 Task: Create a rule from the Recommended list, Task Added to this Project -> add SubTasks in the project AgileCrest with SubTasks Gather and Analyse Requirements , Design and Implement Solution , System Test and UAT , Release to Production / Go Live
Action: Mouse moved to (412, 272)
Screenshot: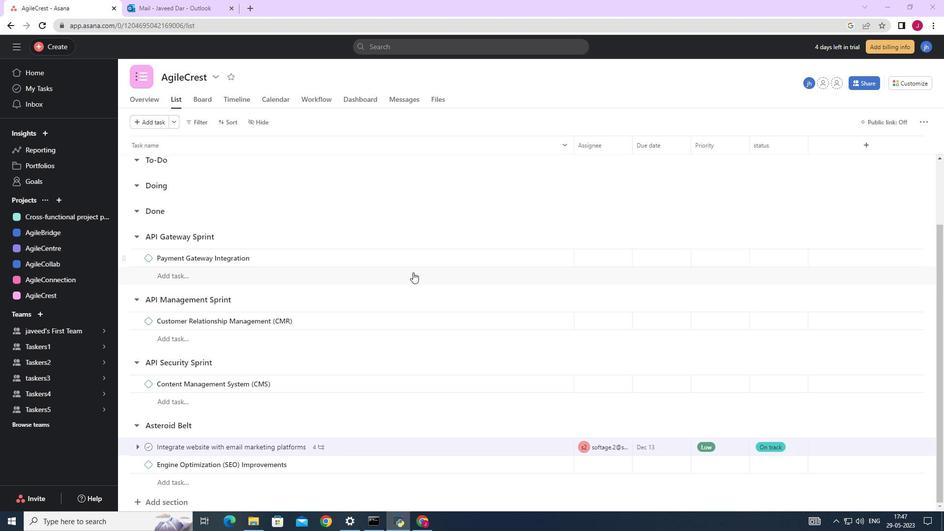 
Action: Mouse scrolled (412, 272) with delta (0, 0)
Screenshot: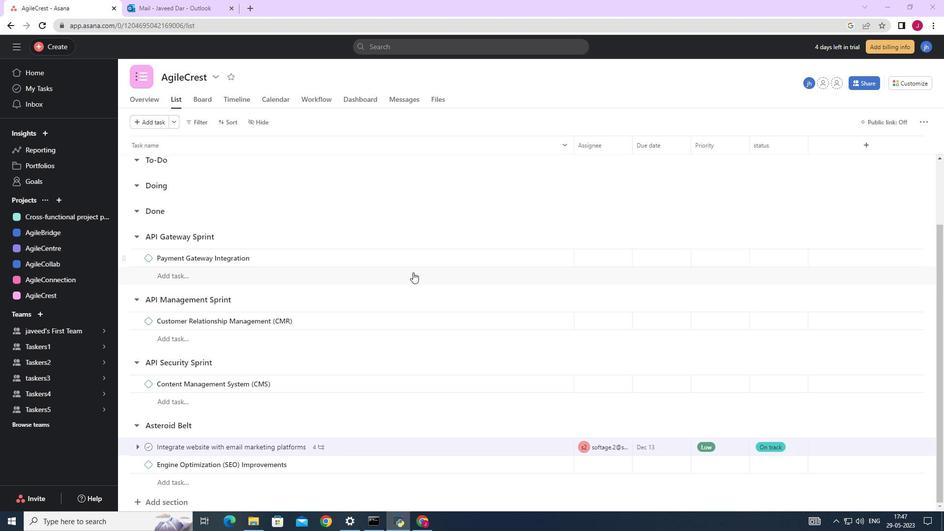 
Action: Mouse moved to (411, 272)
Screenshot: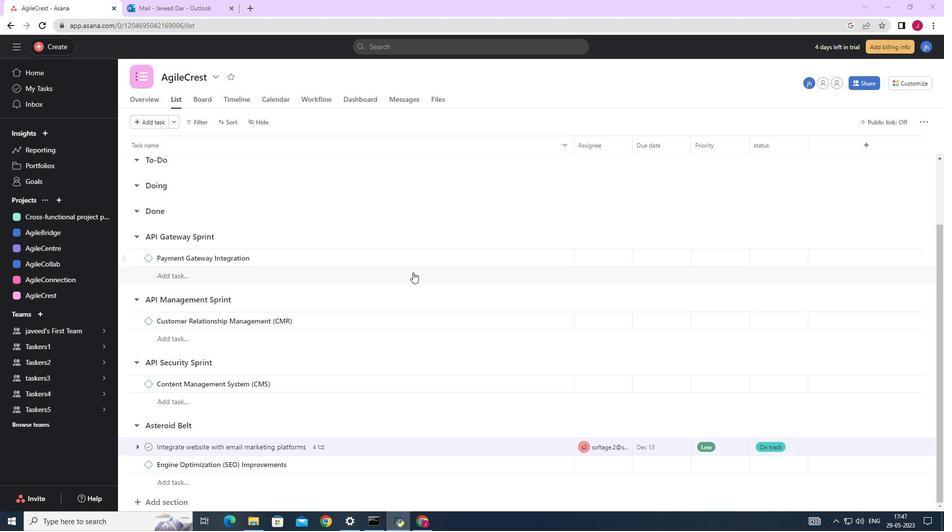 
Action: Mouse scrolled (411, 272) with delta (0, 0)
Screenshot: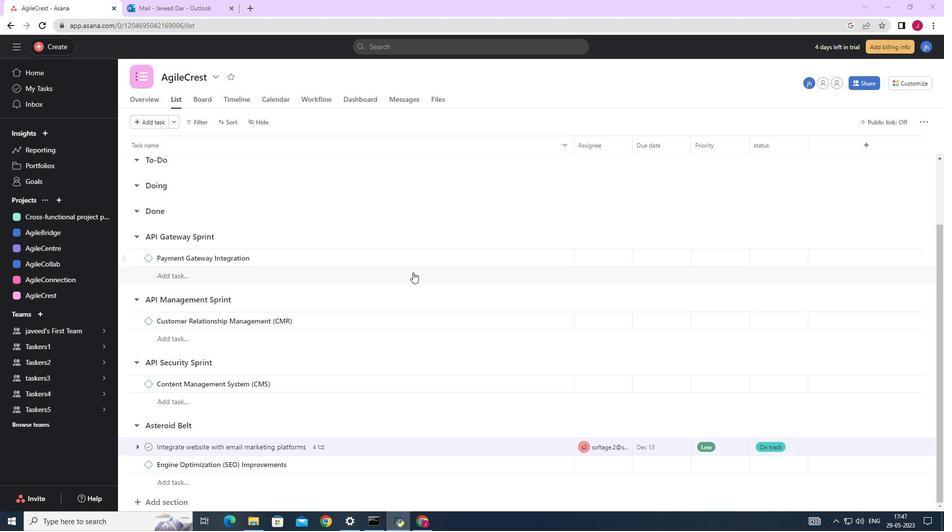 
Action: Mouse moved to (411, 272)
Screenshot: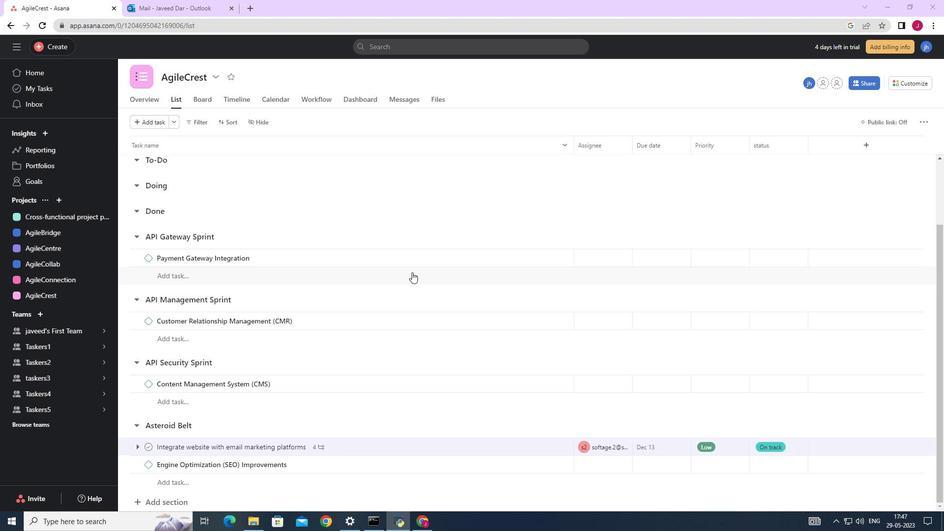 
Action: Mouse scrolled (411, 272) with delta (0, 0)
Screenshot: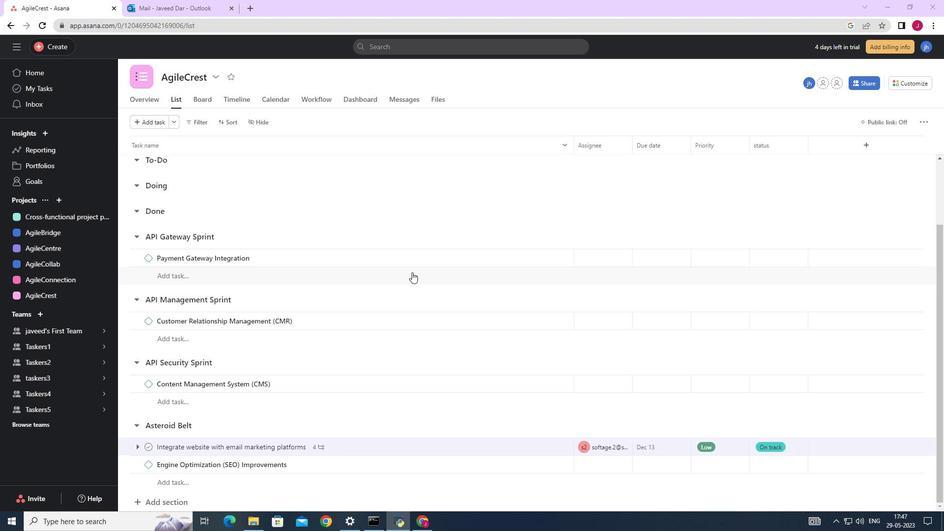 
Action: Mouse scrolled (411, 272) with delta (0, 0)
Screenshot: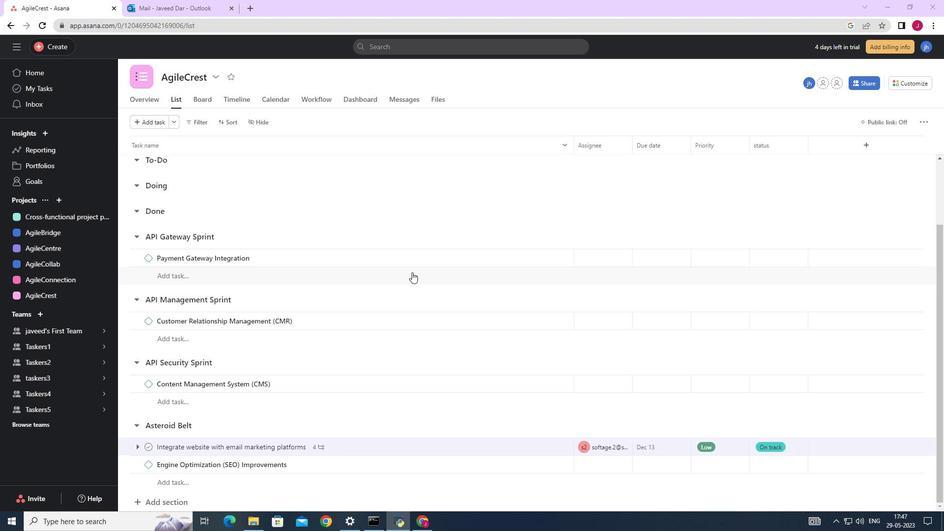 
Action: Mouse moved to (411, 273)
Screenshot: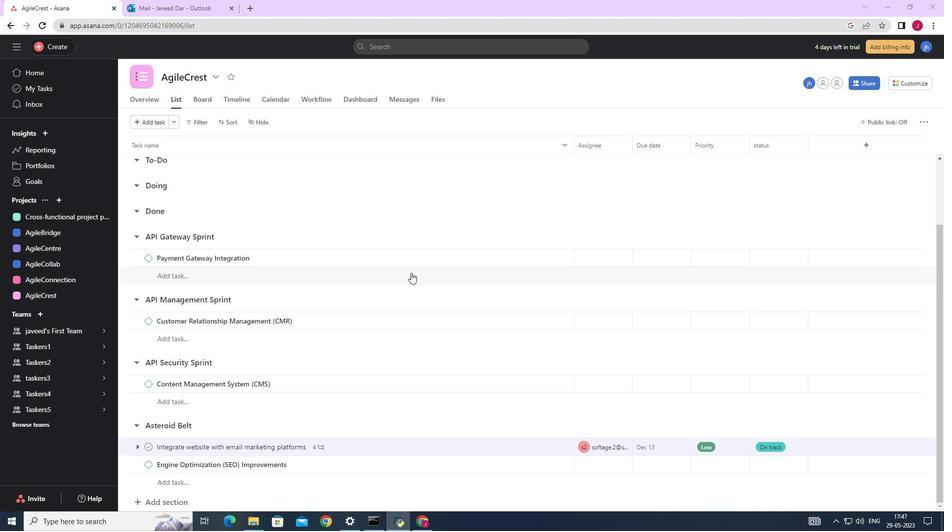 
Action: Mouse scrolled (411, 273) with delta (0, 0)
Screenshot: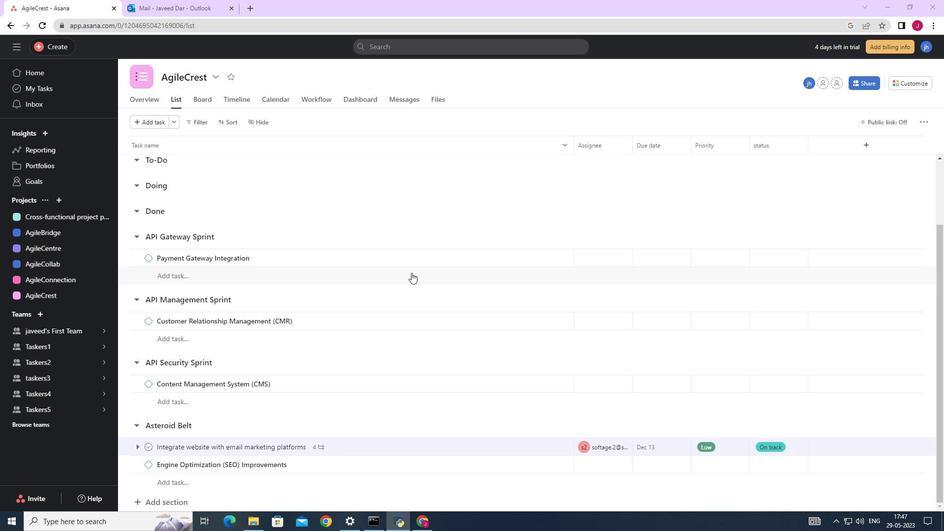 
Action: Mouse scrolled (411, 273) with delta (0, 0)
Screenshot: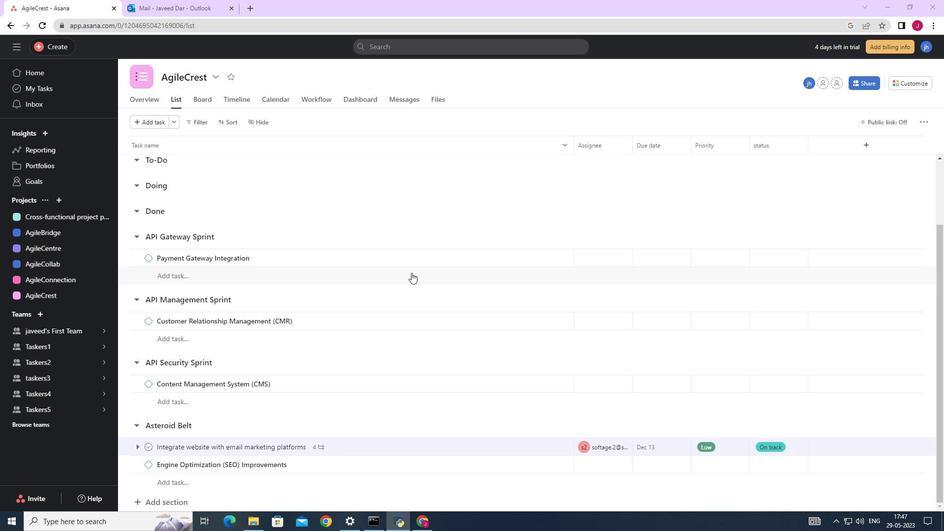 
Action: Mouse scrolled (411, 273) with delta (0, 0)
Screenshot: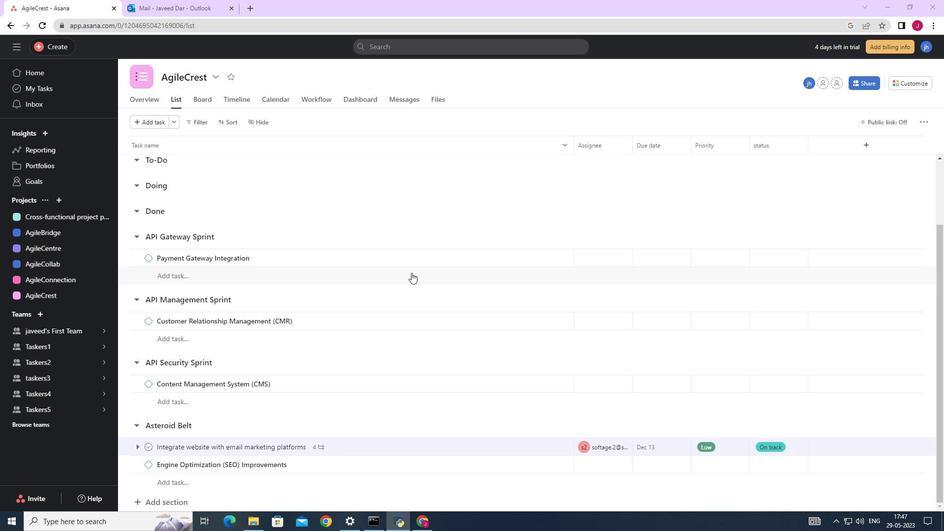 
Action: Mouse scrolled (411, 273) with delta (0, 0)
Screenshot: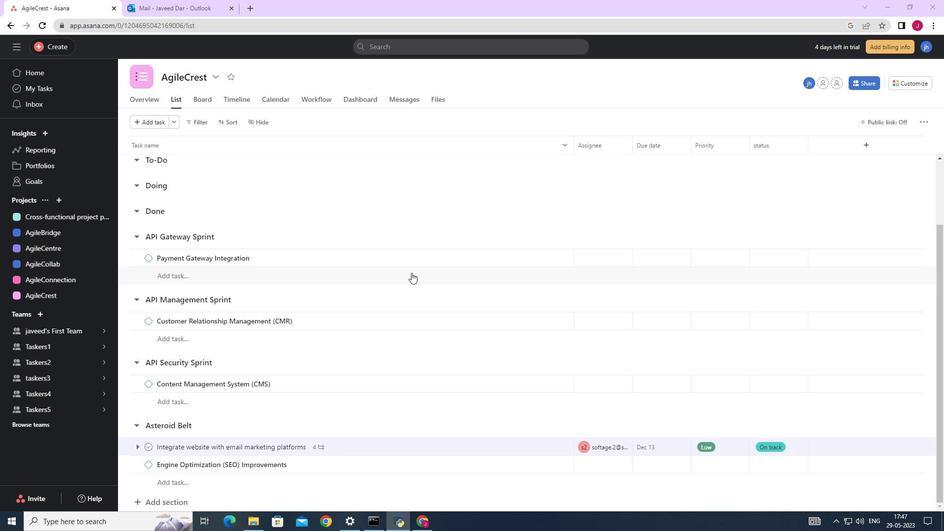 
Action: Mouse scrolled (411, 273) with delta (0, 0)
Screenshot: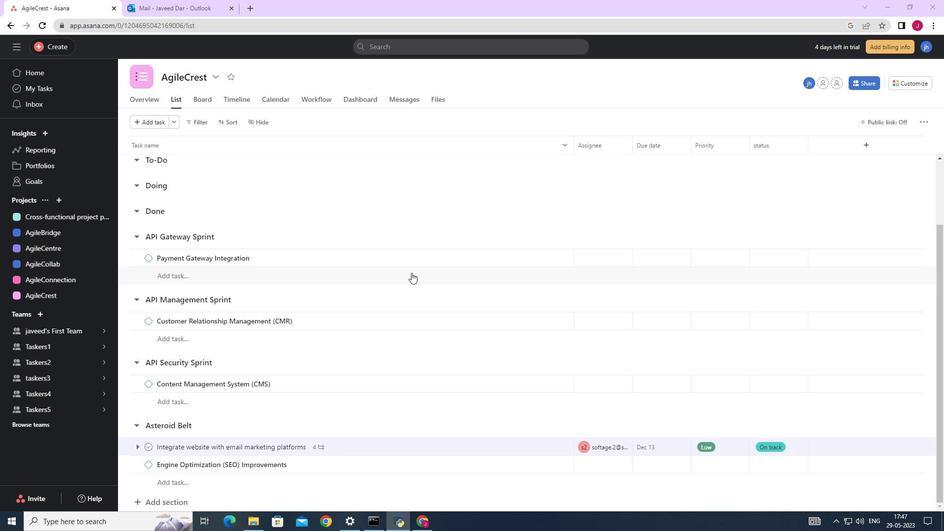 
Action: Mouse scrolled (411, 272) with delta (0, 0)
Screenshot: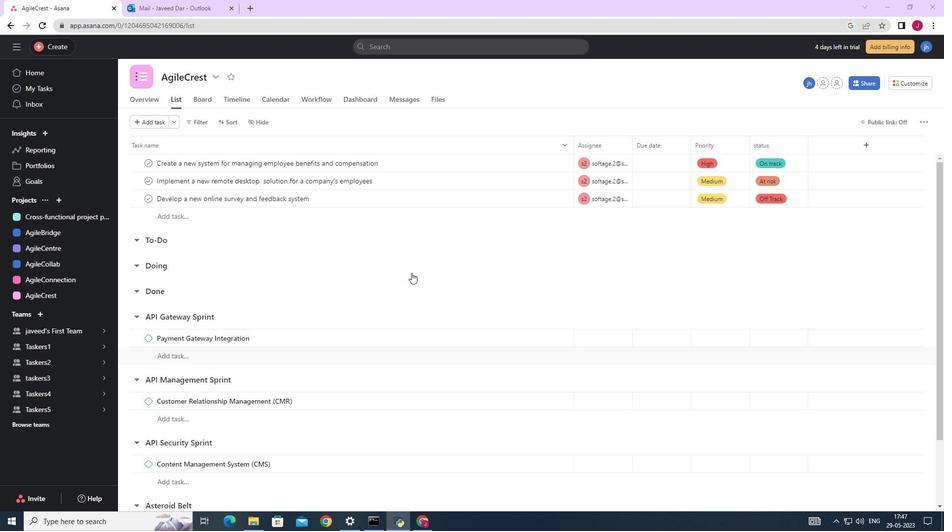 
Action: Mouse scrolled (411, 272) with delta (0, 0)
Screenshot: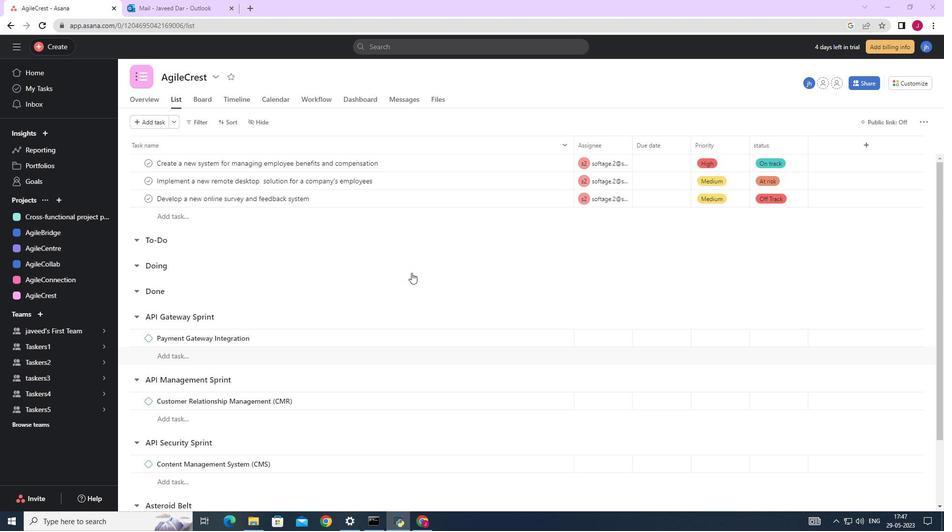 
Action: Mouse scrolled (411, 272) with delta (0, 0)
Screenshot: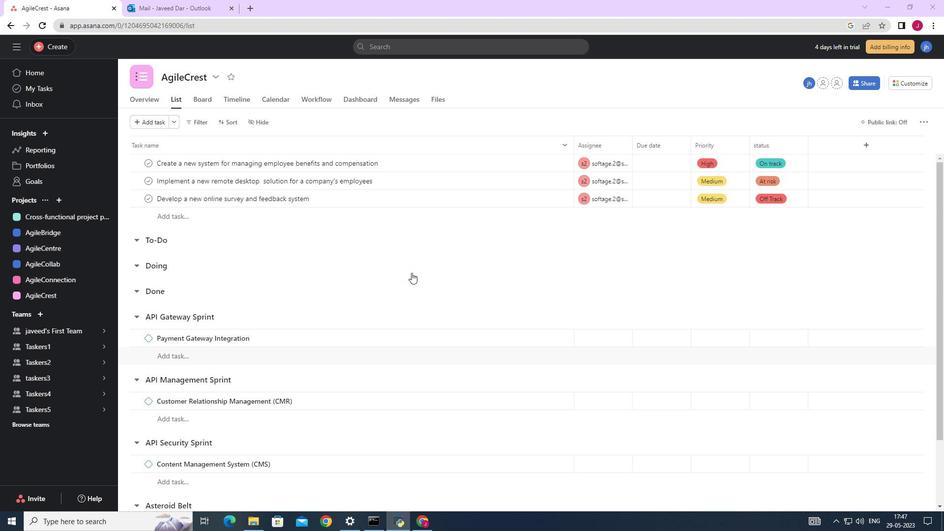 
Action: Mouse scrolled (411, 272) with delta (0, 0)
Screenshot: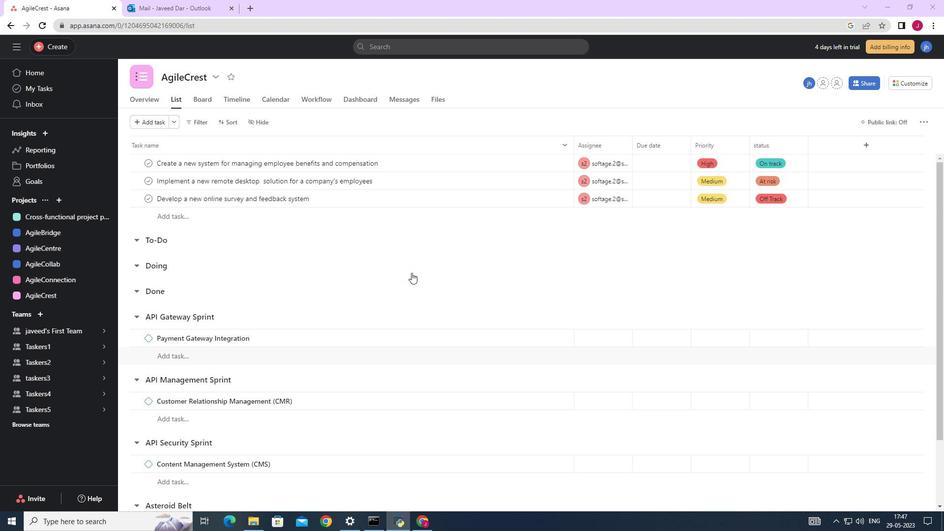 
Action: Mouse scrolled (411, 272) with delta (0, 0)
Screenshot: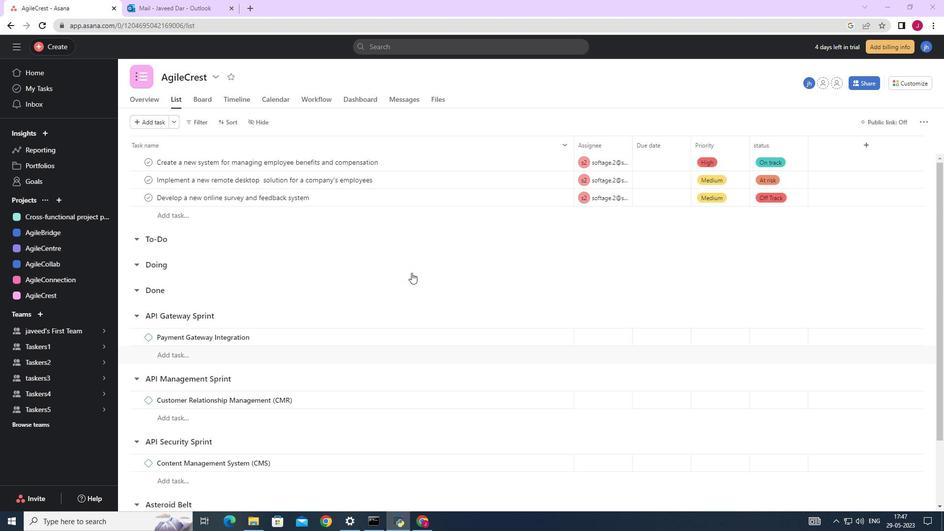 
Action: Mouse scrolled (411, 272) with delta (0, 0)
Screenshot: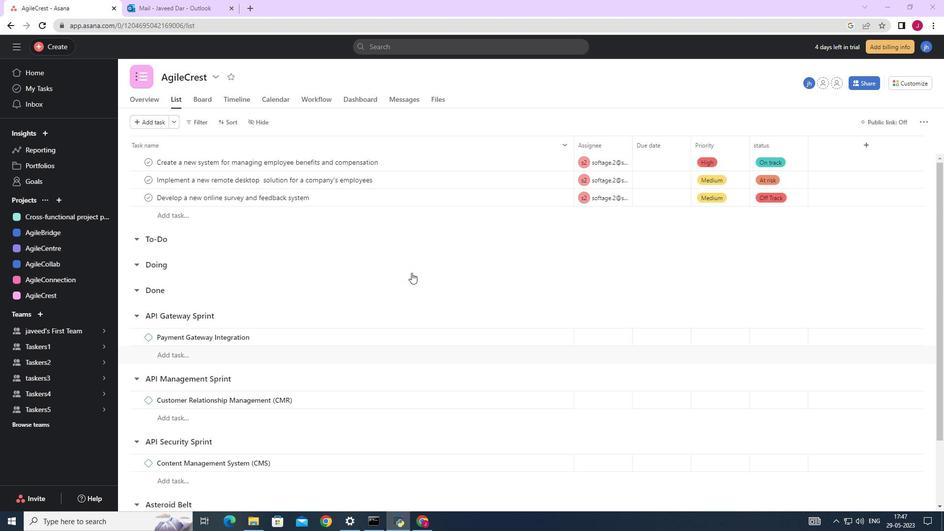 
Action: Mouse moved to (825, 167)
Screenshot: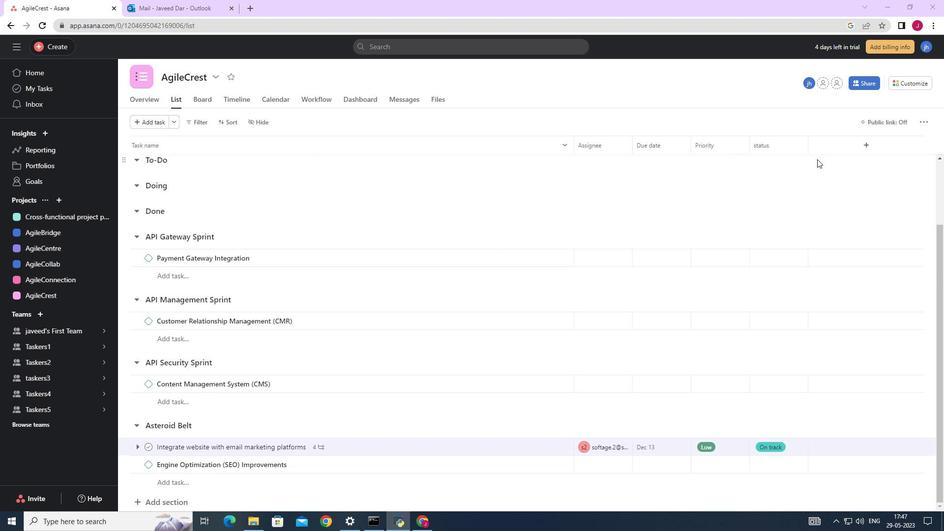 
Action: Mouse scrolled (825, 168) with delta (0, 0)
Screenshot: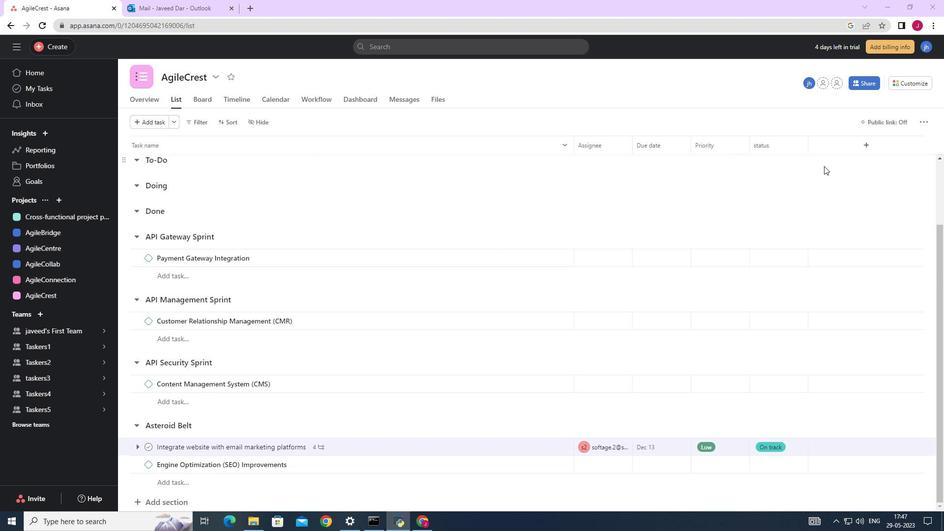 
Action: Mouse moved to (828, 166)
Screenshot: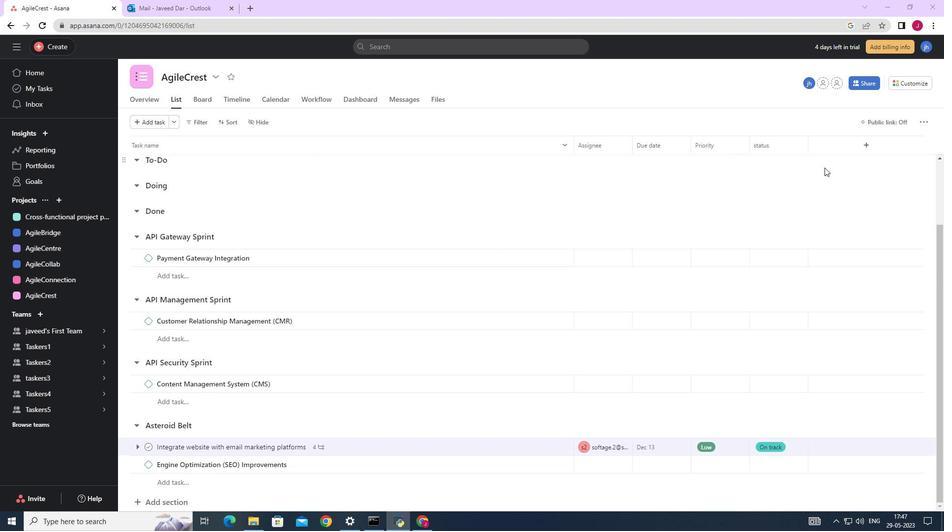 
Action: Mouse scrolled (828, 166) with delta (0, 0)
Screenshot: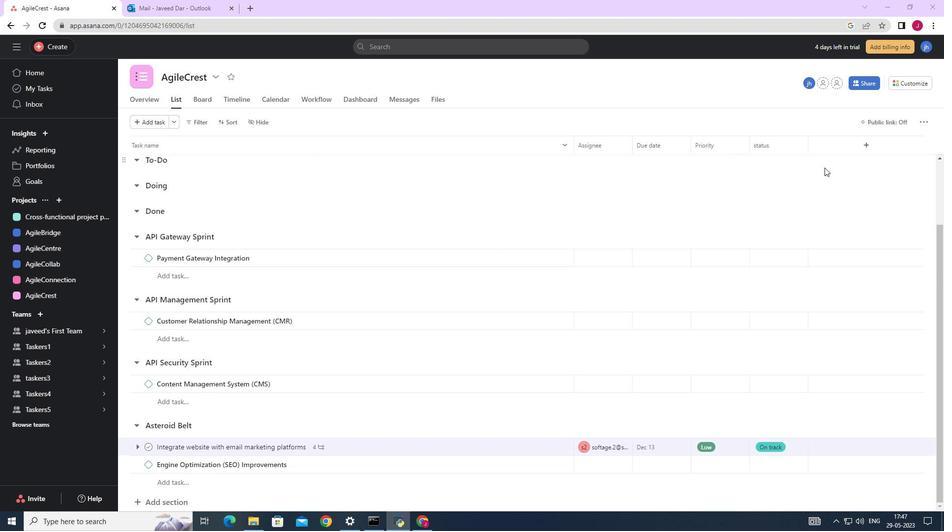 
Action: Mouse moved to (840, 151)
Screenshot: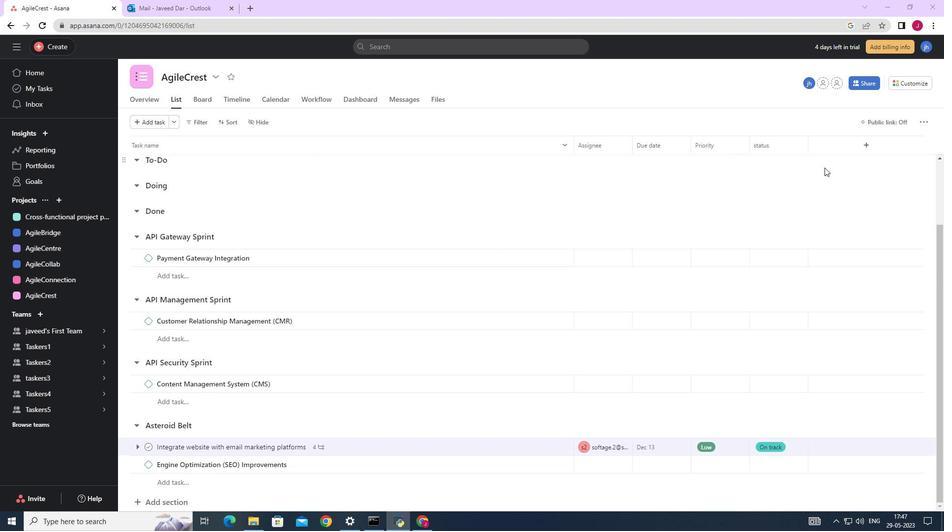 
Action: Mouse scrolled (837, 155) with delta (0, 0)
Screenshot: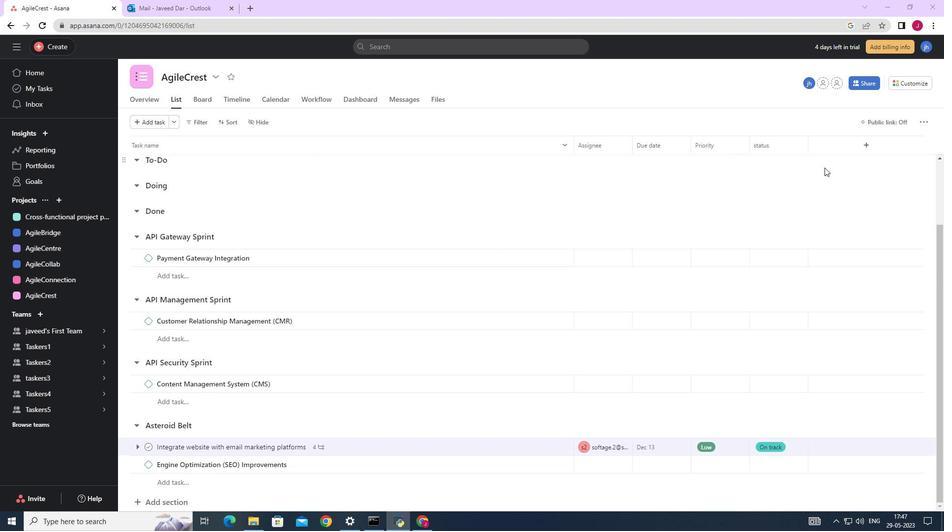 
Action: Mouse moved to (909, 84)
Screenshot: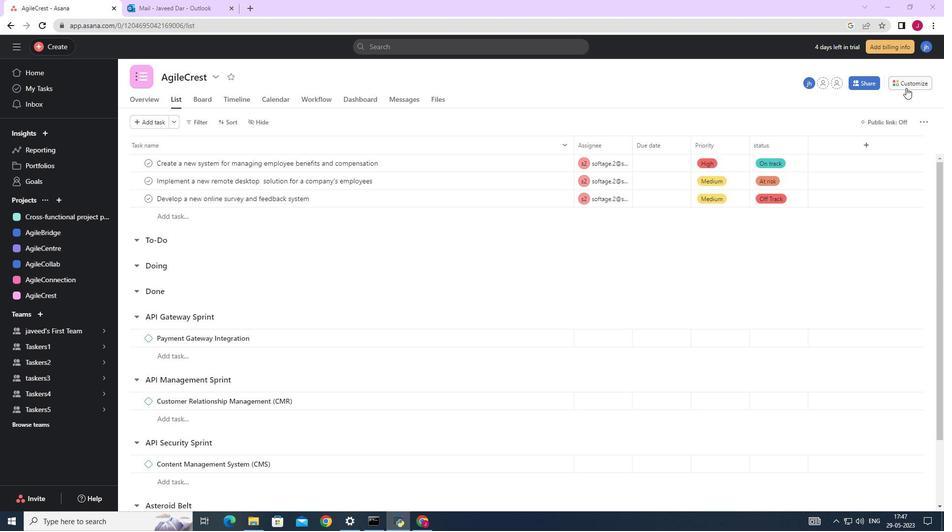 
Action: Mouse pressed left at (909, 84)
Screenshot: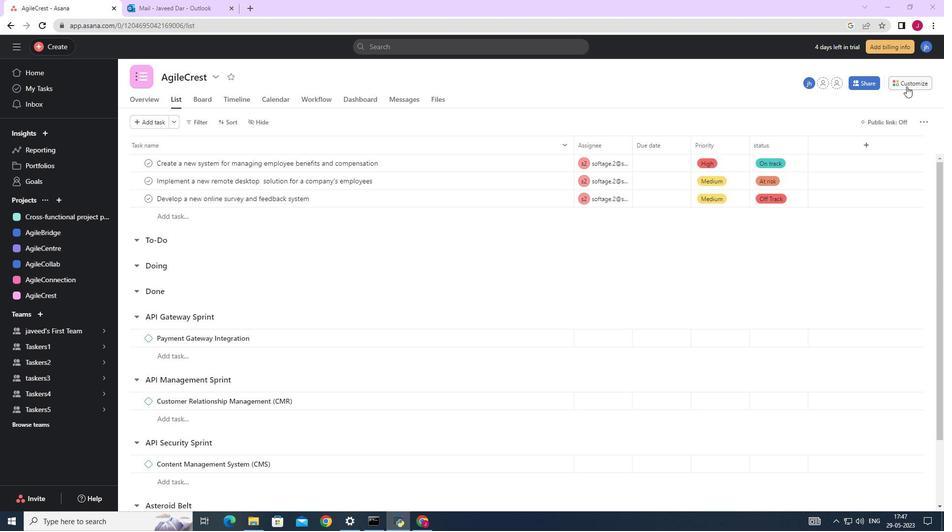 
Action: Mouse moved to (737, 219)
Screenshot: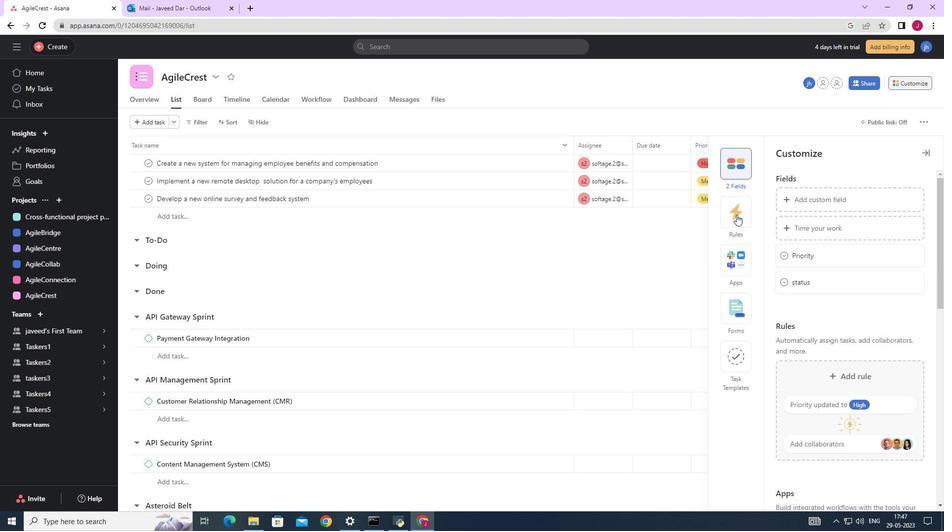 
Action: Mouse pressed left at (737, 219)
Screenshot: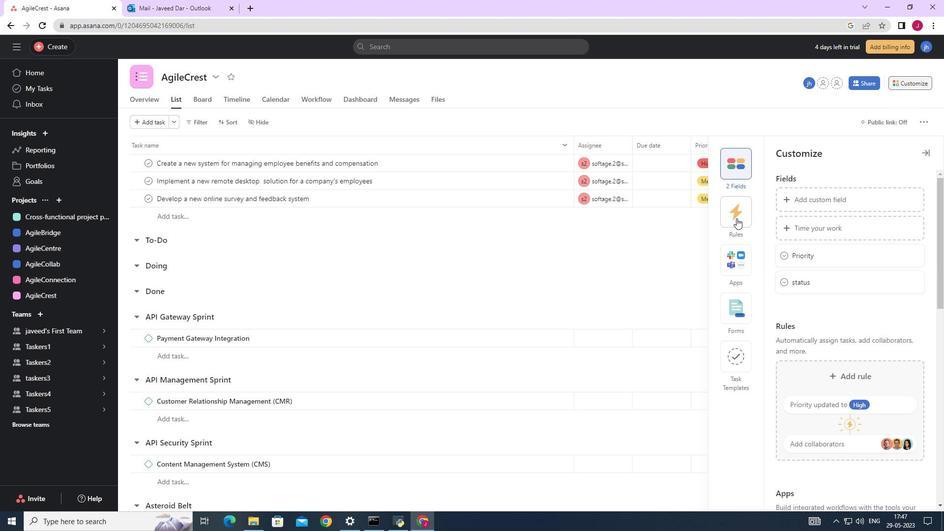 
Action: Mouse moved to (823, 231)
Screenshot: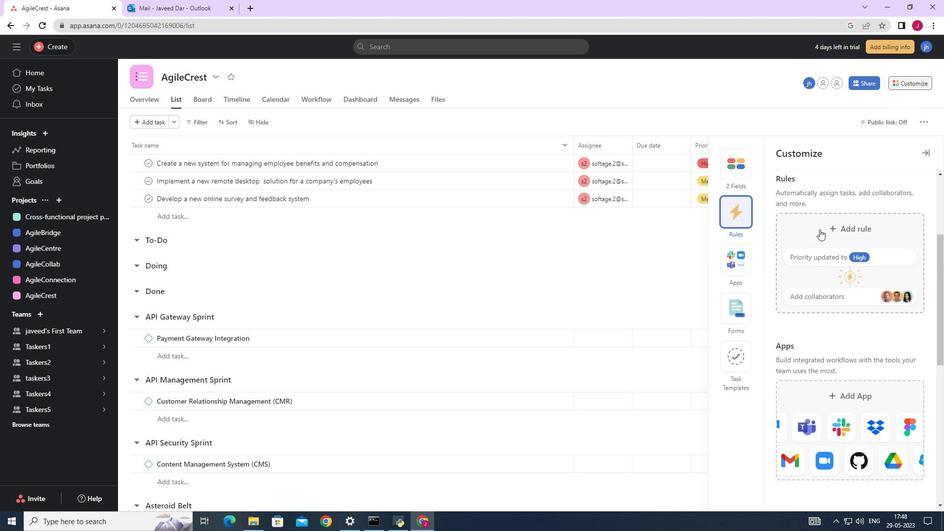 
Action: Mouse pressed left at (823, 231)
Screenshot: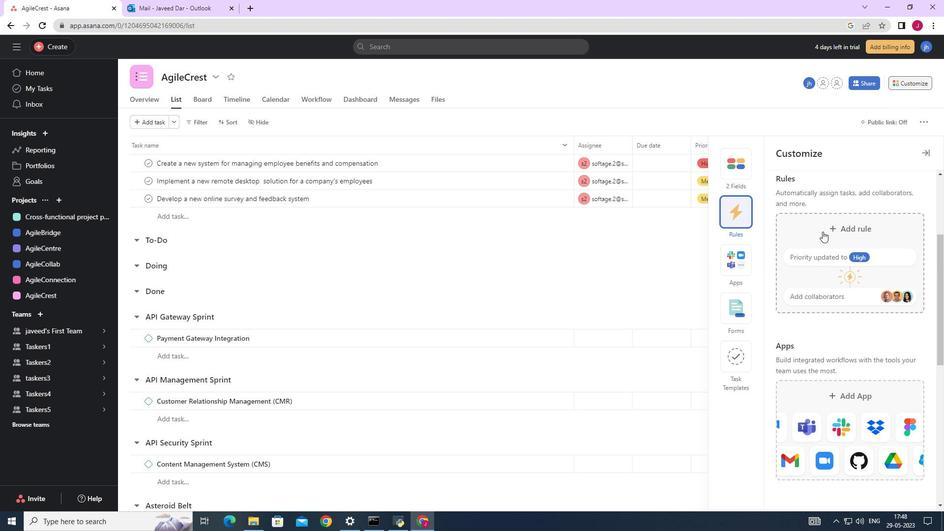 
Action: Mouse moved to (382, 147)
Screenshot: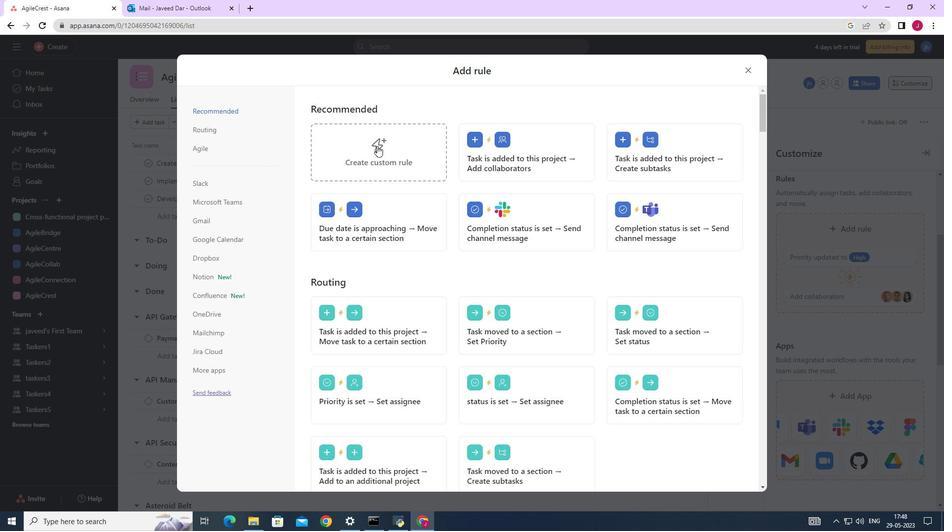 
Action: Mouse pressed left at (382, 147)
Screenshot: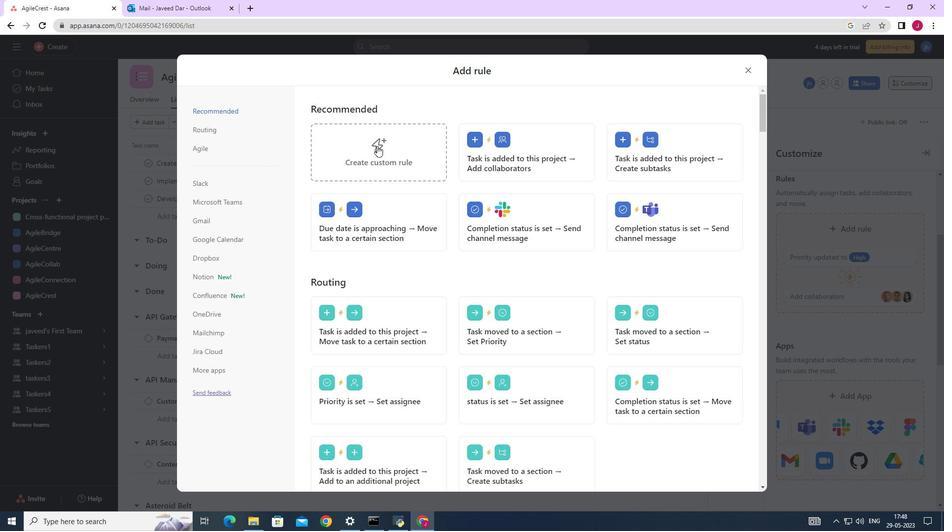 
Action: Mouse moved to (447, 257)
Screenshot: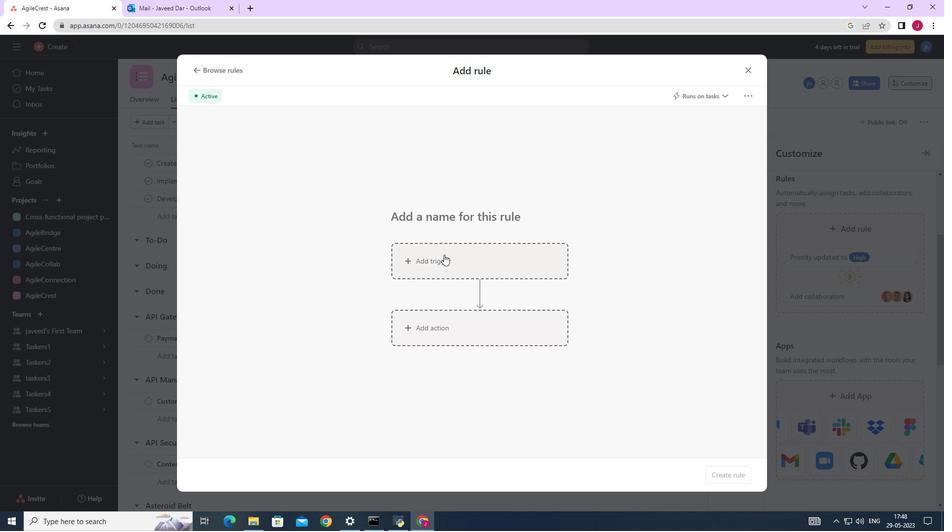 
Action: Mouse pressed left at (447, 257)
Screenshot: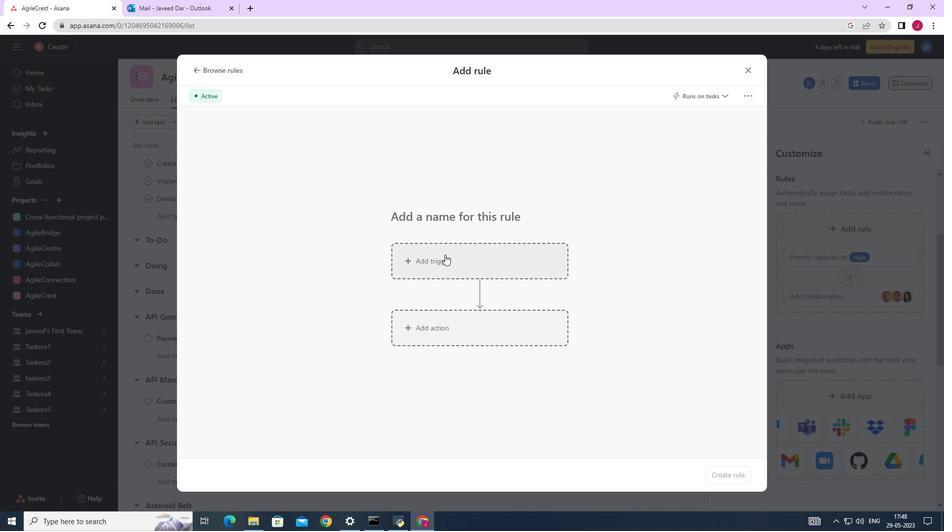 
Action: Mouse moved to (430, 328)
Screenshot: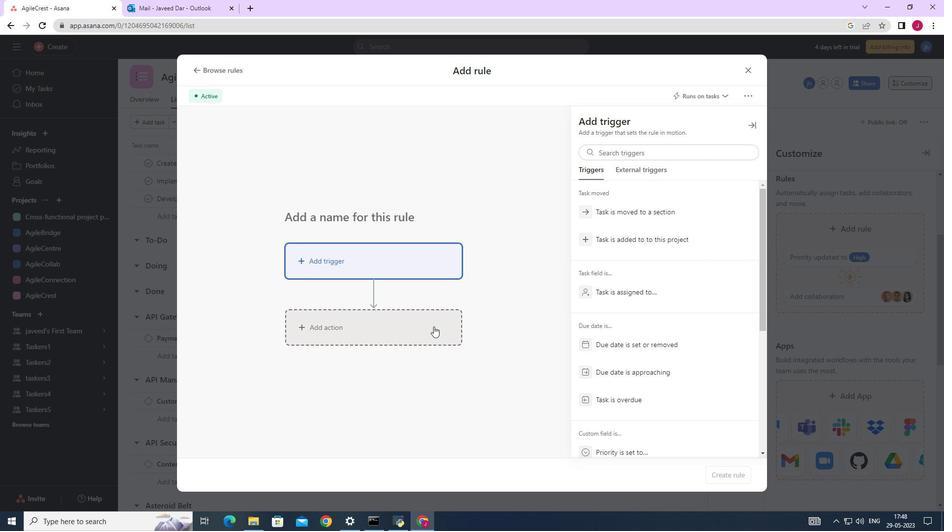 
Action: Mouse pressed left at (430, 328)
Screenshot: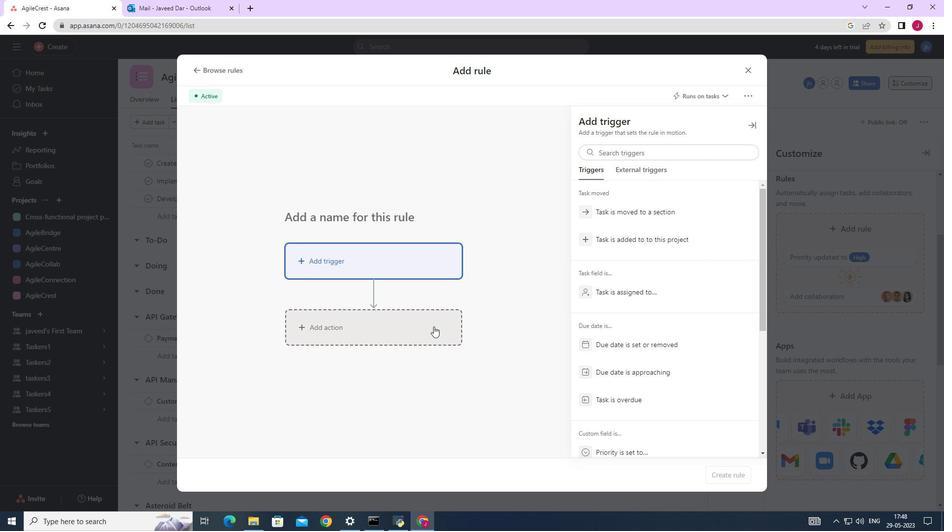 
Action: Mouse moved to (618, 283)
Screenshot: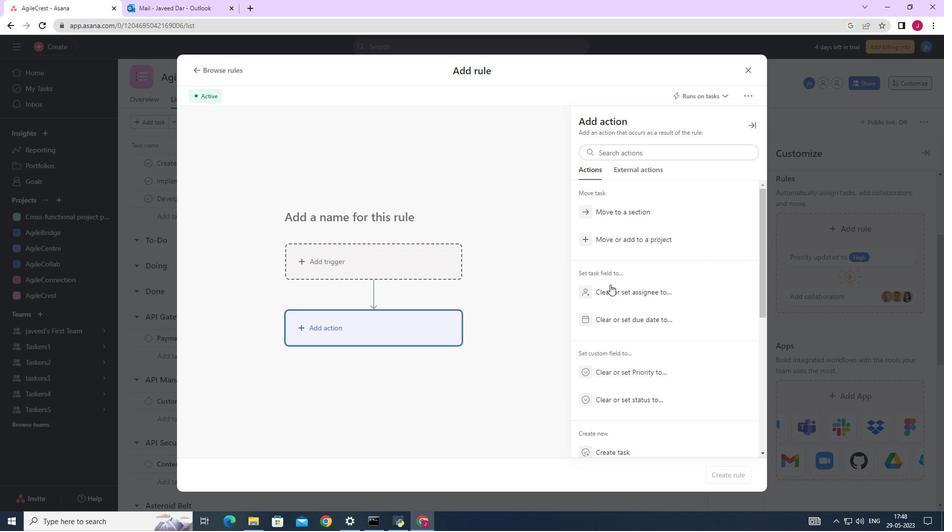 
Action: Mouse scrolled (618, 283) with delta (0, 0)
Screenshot: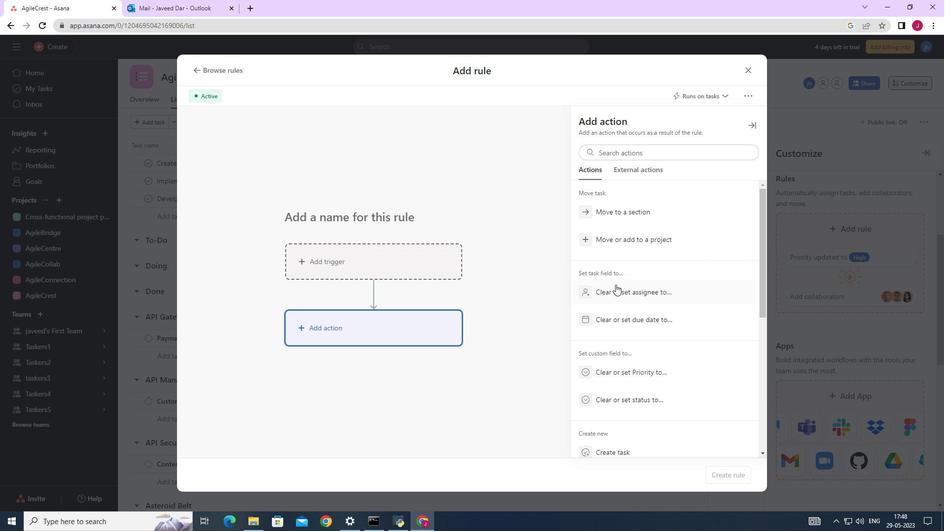
Action: Mouse scrolled (618, 283) with delta (0, 0)
Screenshot: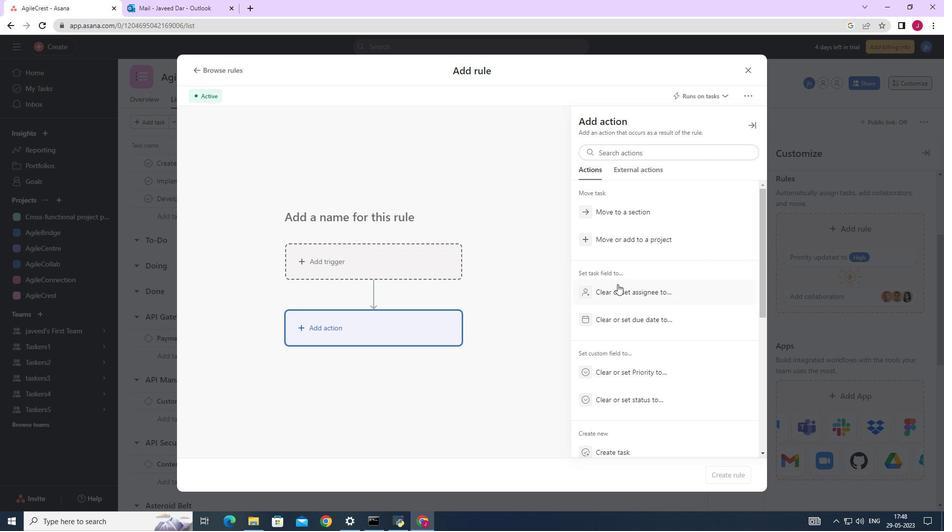 
Action: Mouse moved to (620, 281)
Screenshot: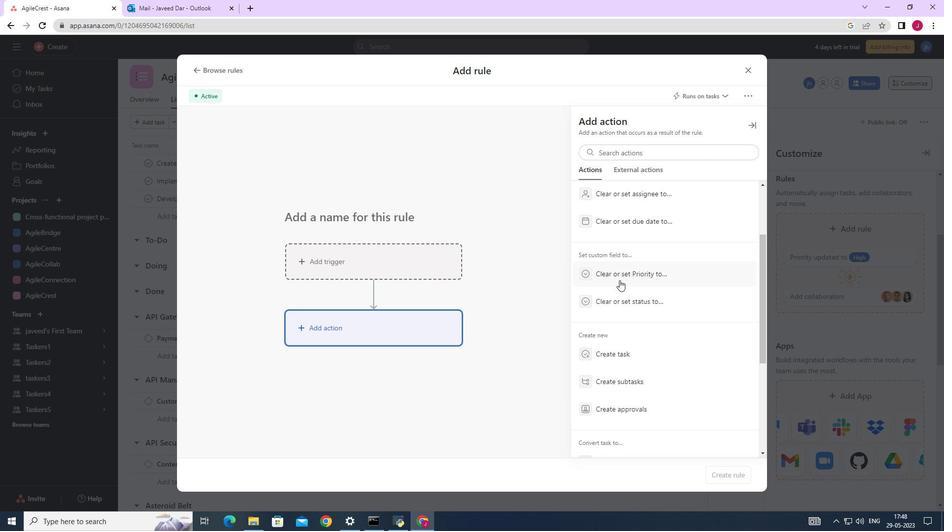 
Action: Mouse scrolled (620, 280) with delta (0, 0)
Screenshot: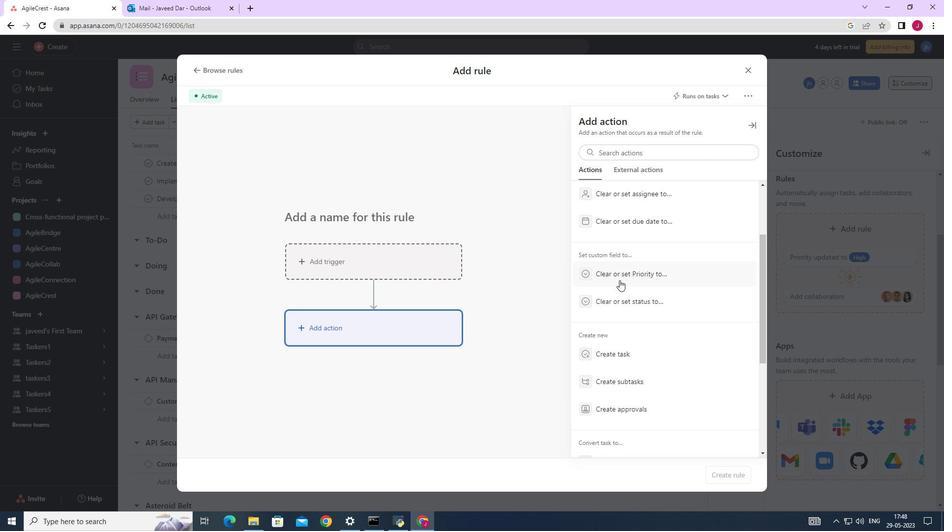 
Action: Mouse moved to (620, 282)
Screenshot: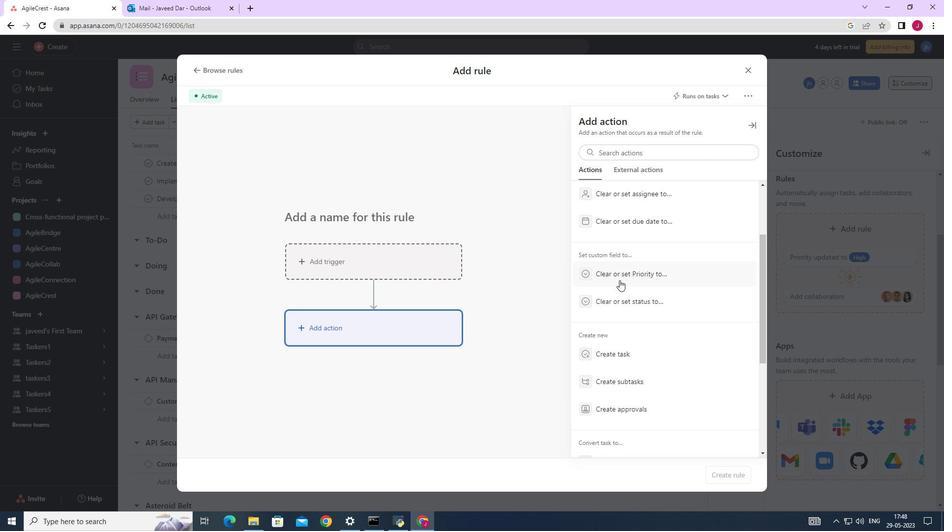 
Action: Mouse scrolled (620, 282) with delta (0, 0)
Screenshot: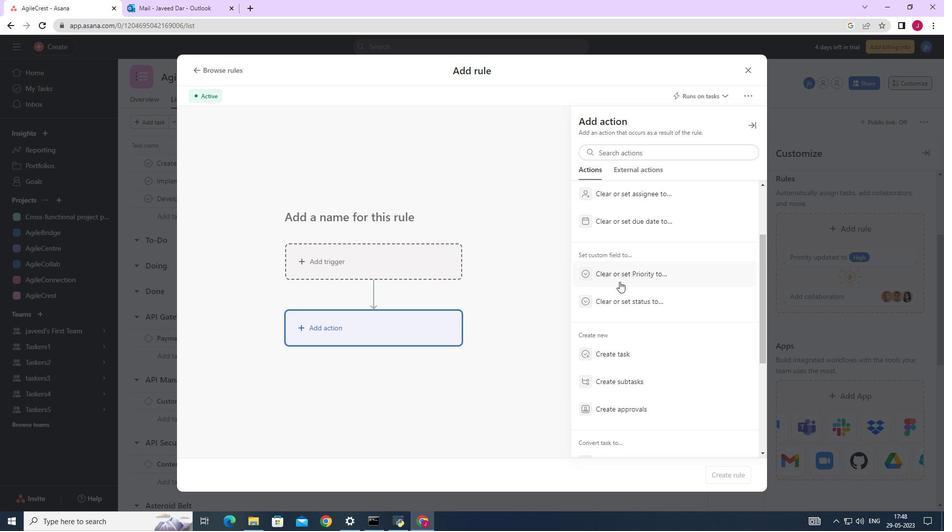 
Action: Mouse moved to (621, 281)
Screenshot: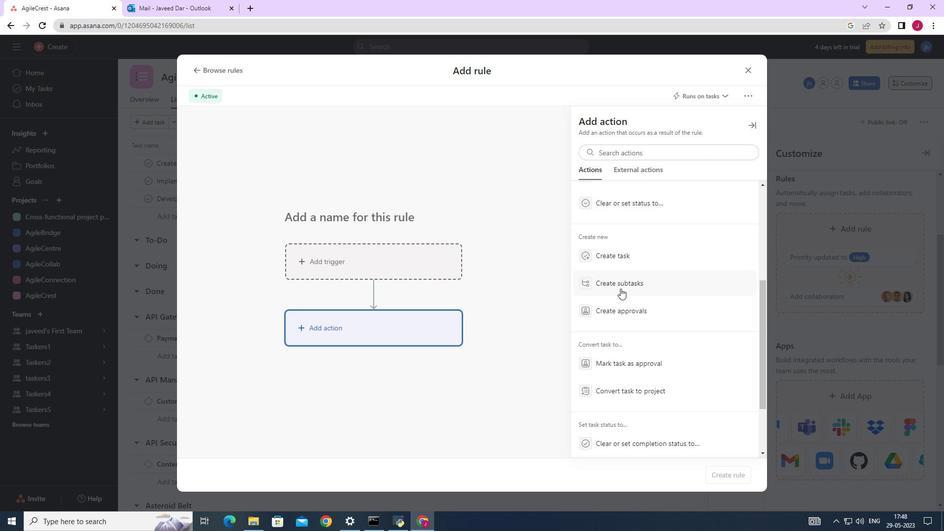 
Action: Mouse pressed left at (621, 281)
Screenshot: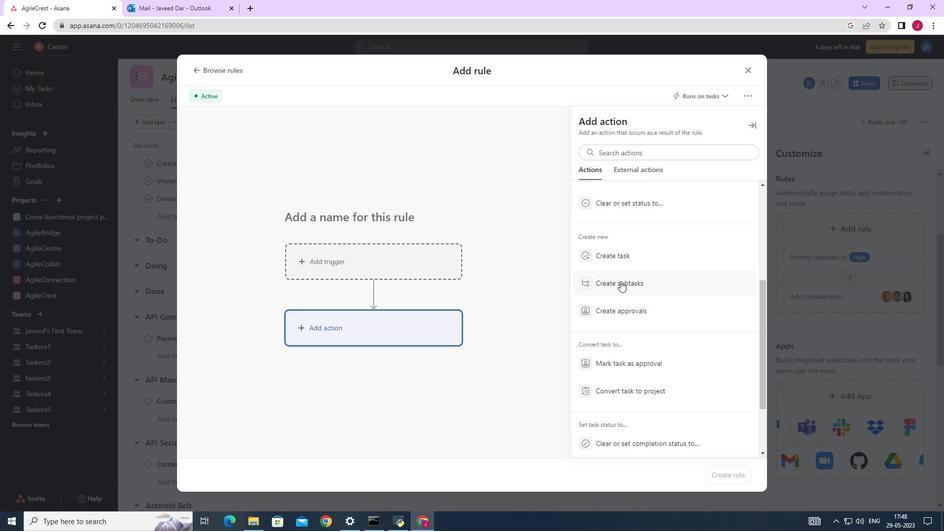 
Action: Mouse moved to (613, 151)
Screenshot: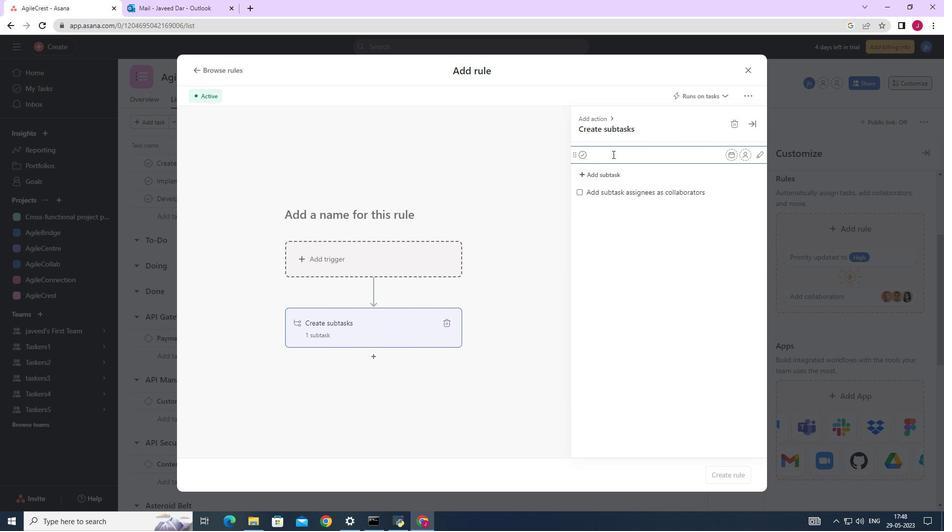 
Action: Mouse pressed left at (613, 151)
Screenshot: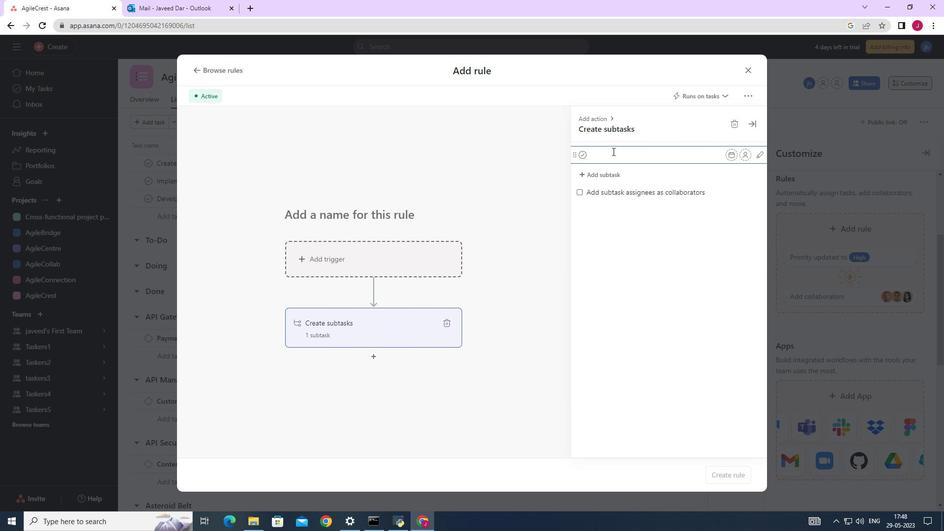 
Action: Key pressed <Key.caps_lock>G<Key.caps_lock>ather<Key.space>and<Key.space><Key.caps_lock>A<Key.space><Key.caps_lock>n<Key.backspace><Key.backspace>nalyse<Key.space><Key.caps_lock>R<Key.caps_lock>equirements<Key.enter><Key.caps_lock>D<Key.caps_lock>esign<Key.space>and<Key.space><Key.caps_lock>I<Key.caps_lock>mplement<Key.space><Key.caps_lock>S<Key.caps_lock>olution<Key.enter><Key.caps_lock>S<Key.caps_lock>ystem<Key.space><Key.caps_lock>T<Key.caps_lock>est<Key.space>and<Key.space><Key.caps_lock>UAR<Key.backspace>T<Key.enter><Key.space><Key.caps_lock>r<Key.backspace><Key.caps_lock>R<Key.caps_lock>elease<Key.space>to<Key.space>producr<Key.backspace>tion<Key.space>/<Key.space><Key.caps_lock>G<Key.caps_lock>o<Key.space><Key.caps_lock>L<Key.caps_lock>ive<Key.enter>
Screenshot: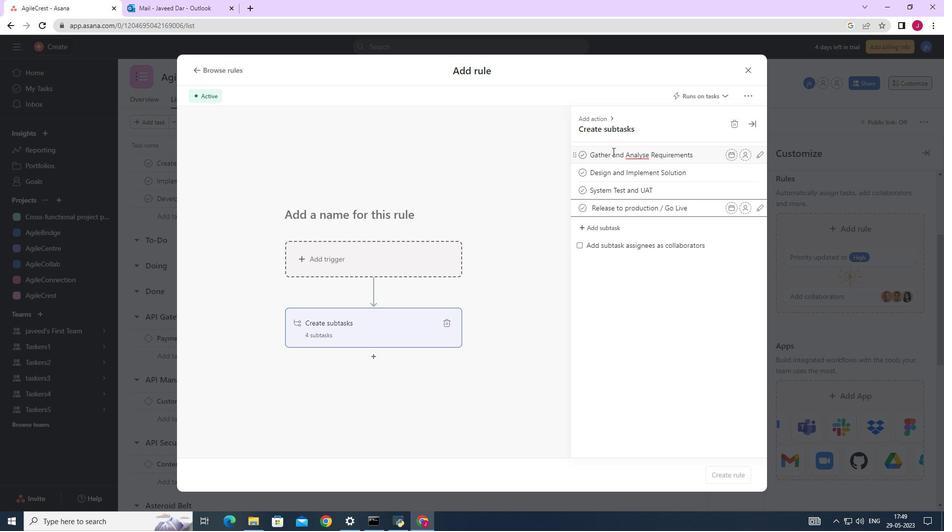 
Action: Mouse moved to (675, 155)
Screenshot: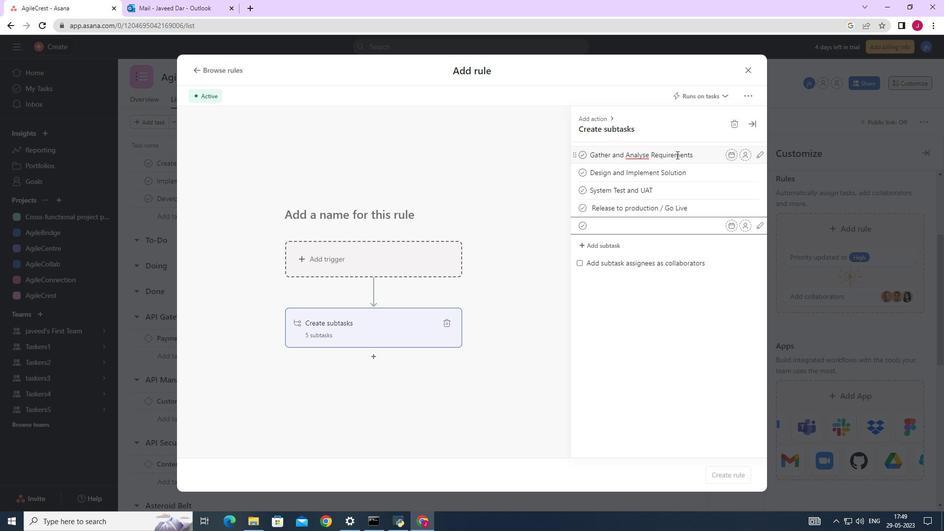 
